 Task: Create a rule from the Routing list, Task moved to a section -> Set Priority in the project BrainBridge , set the section as To-Do and set the priority of the task as  High
Action: Mouse moved to (1064, 311)
Screenshot: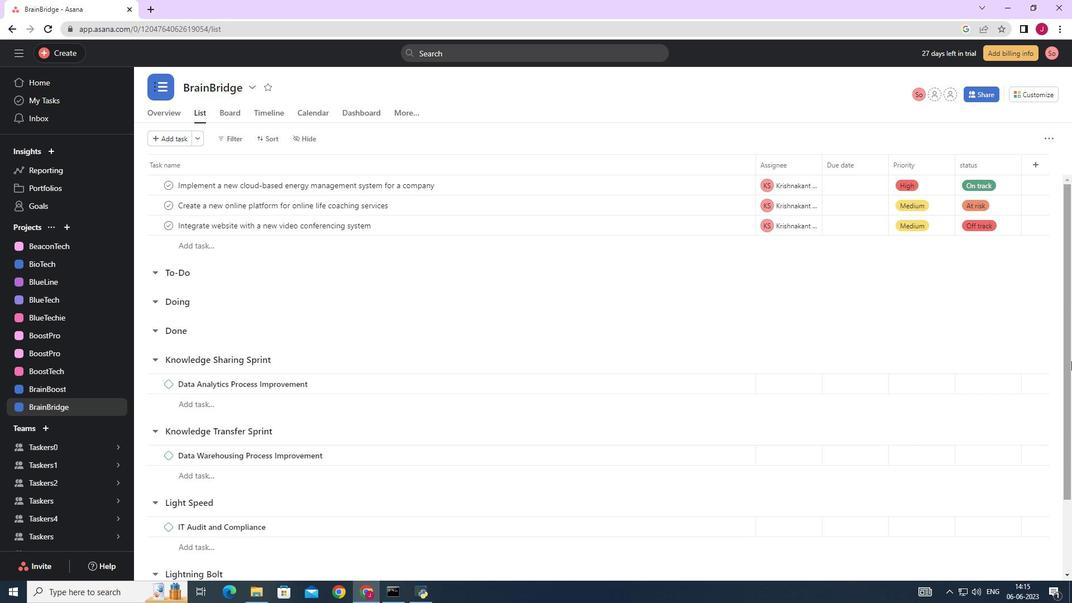 
Action: Mouse scrolled (1064, 311) with delta (0, 0)
Screenshot: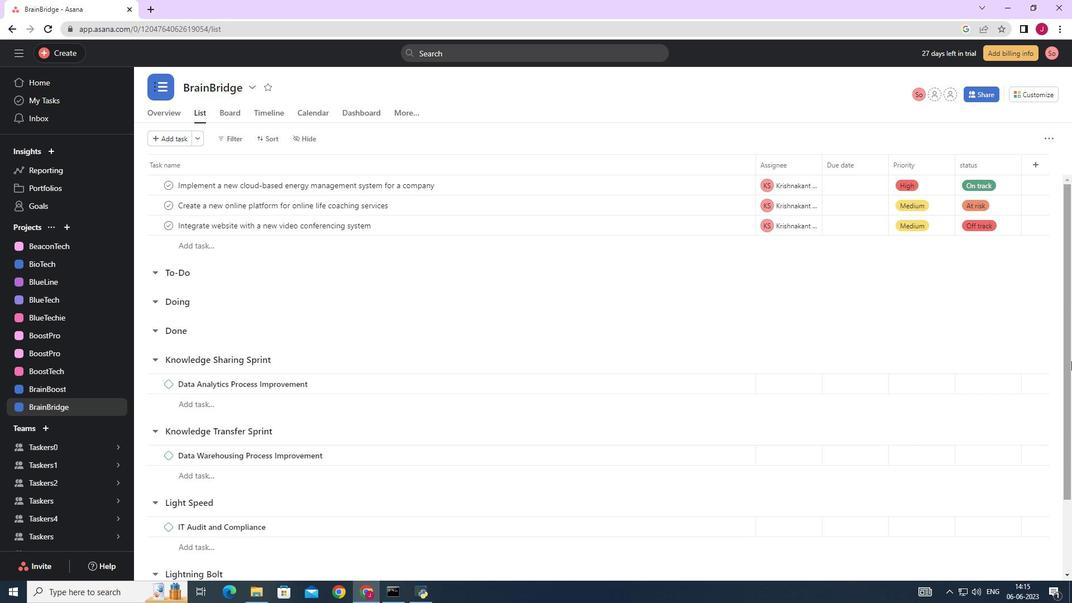 
Action: Mouse moved to (1062, 306)
Screenshot: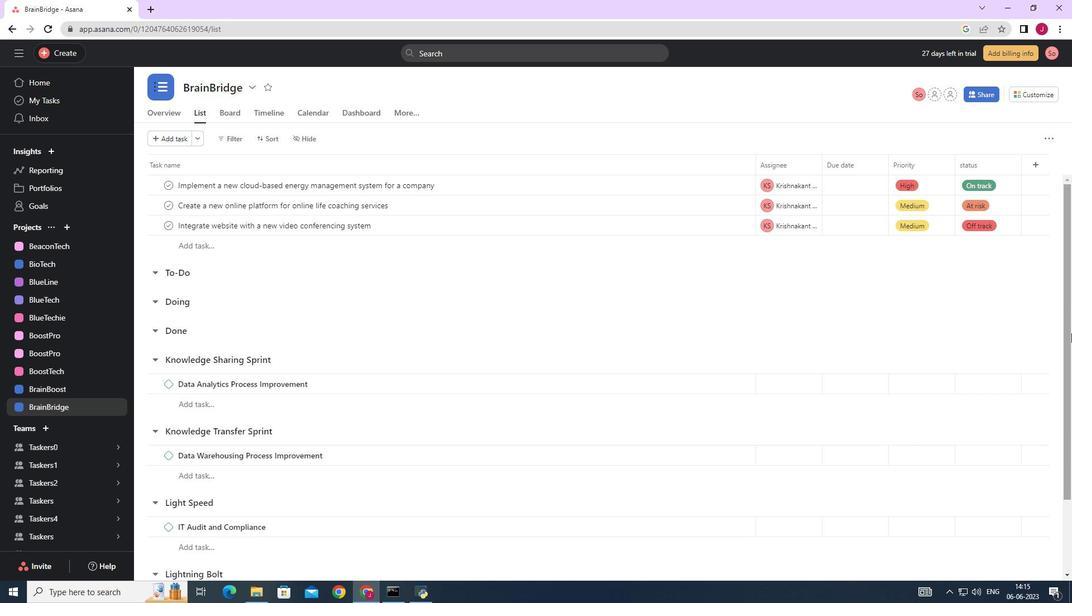 
Action: Mouse scrolled (1062, 307) with delta (0, 0)
Screenshot: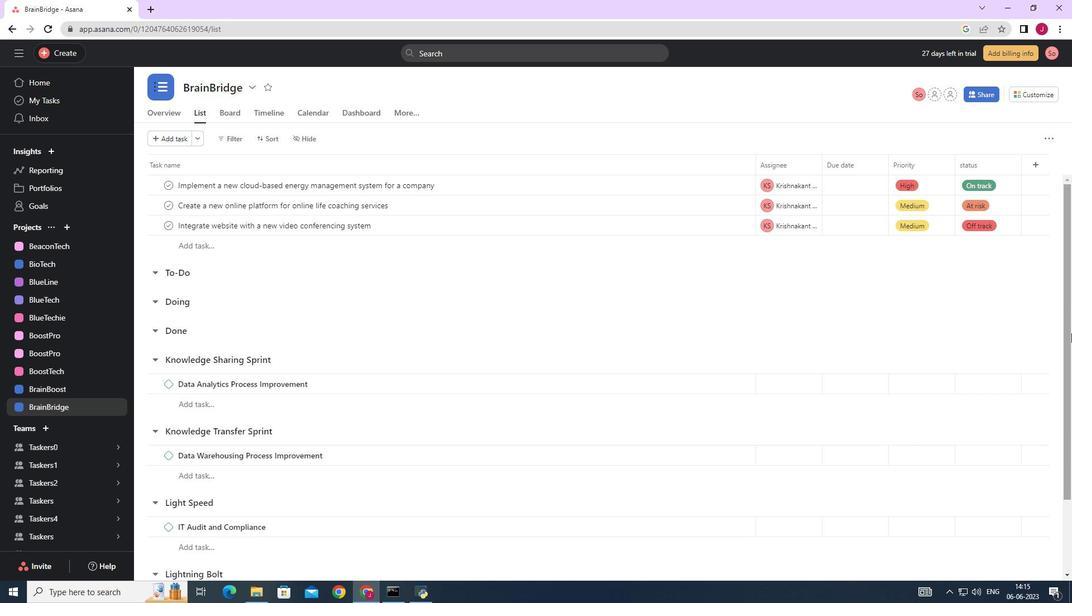 
Action: Mouse moved to (1061, 305)
Screenshot: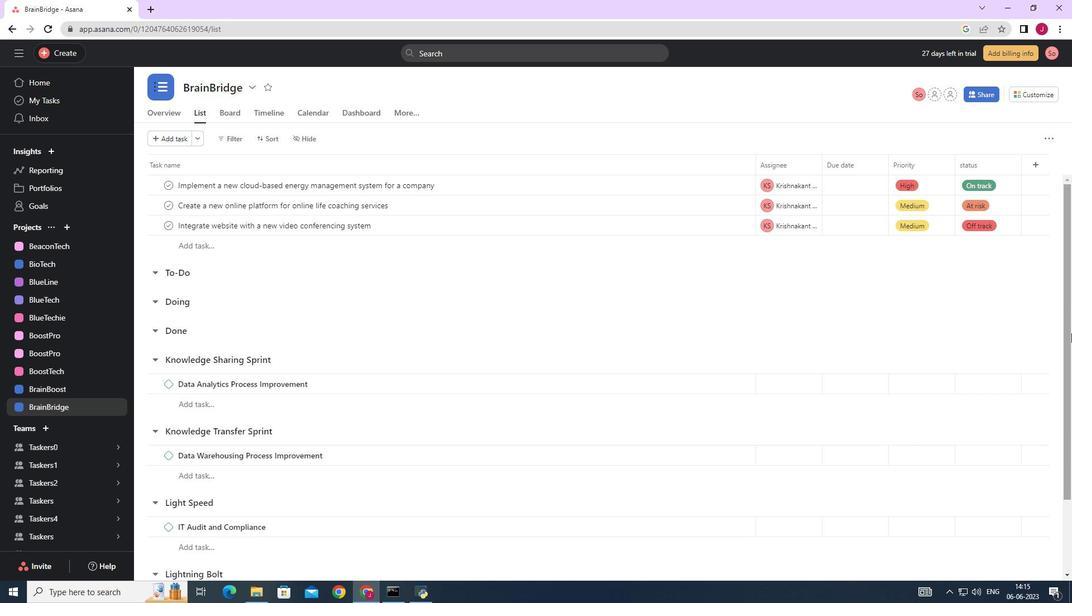 
Action: Mouse scrolled (1061, 305) with delta (0, 0)
Screenshot: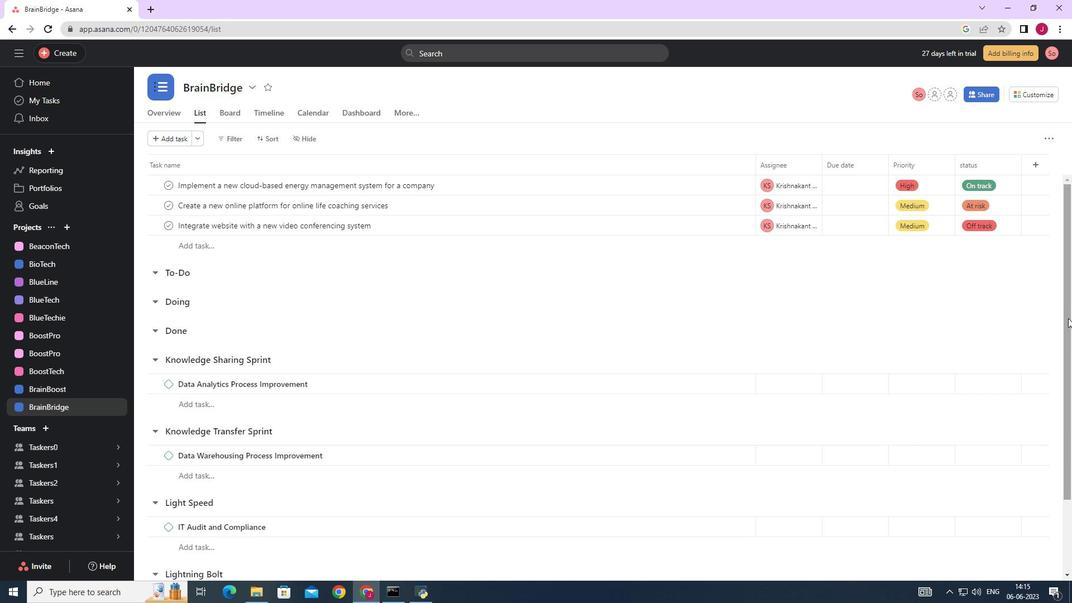 
Action: Mouse moved to (1060, 303)
Screenshot: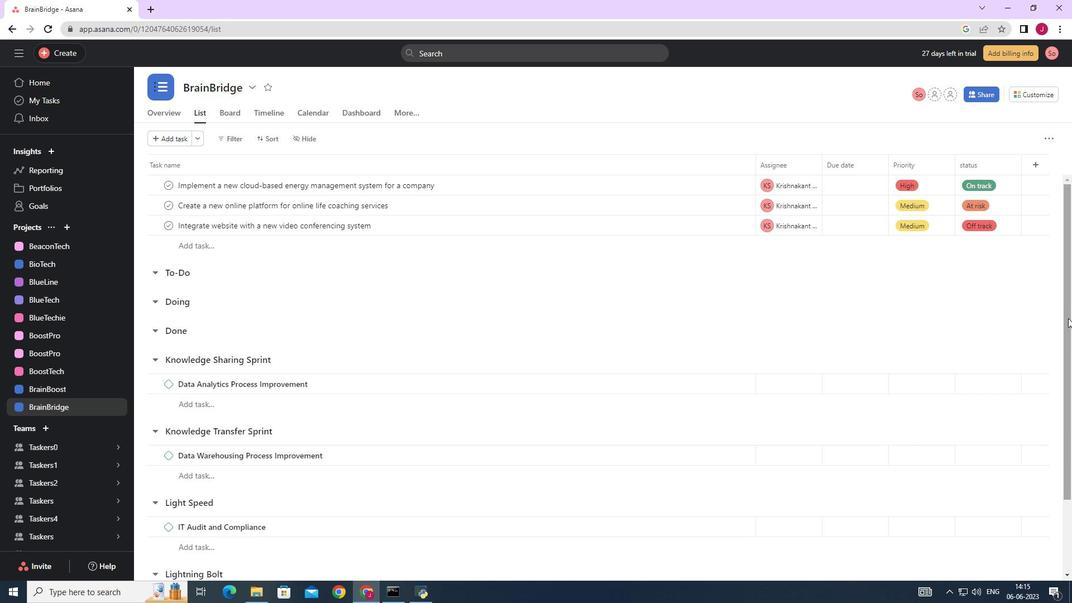 
Action: Mouse scrolled (1060, 304) with delta (0, 0)
Screenshot: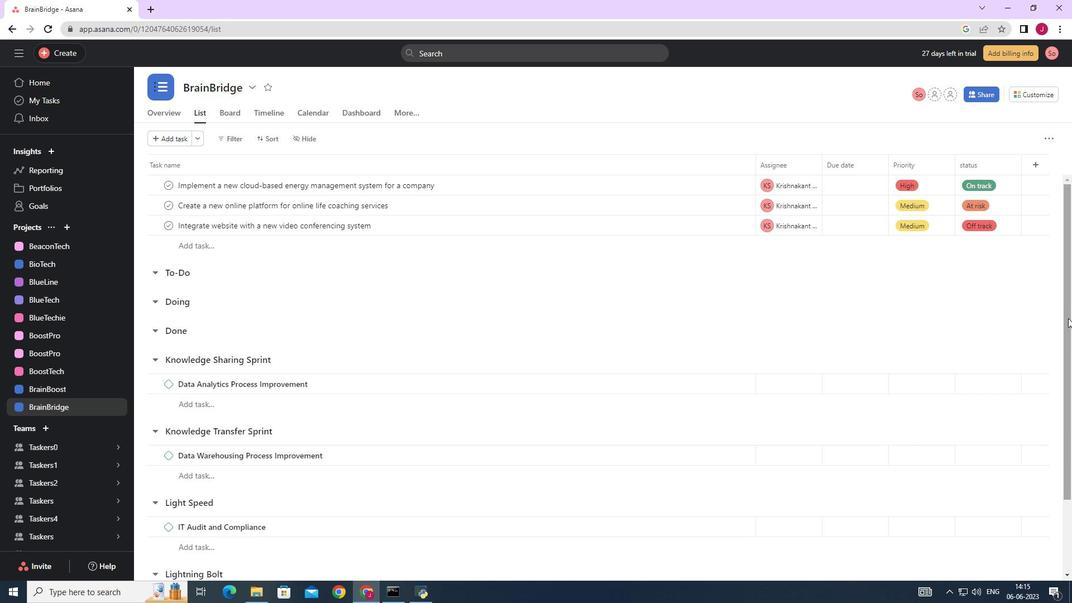 
Action: Mouse moved to (1034, 94)
Screenshot: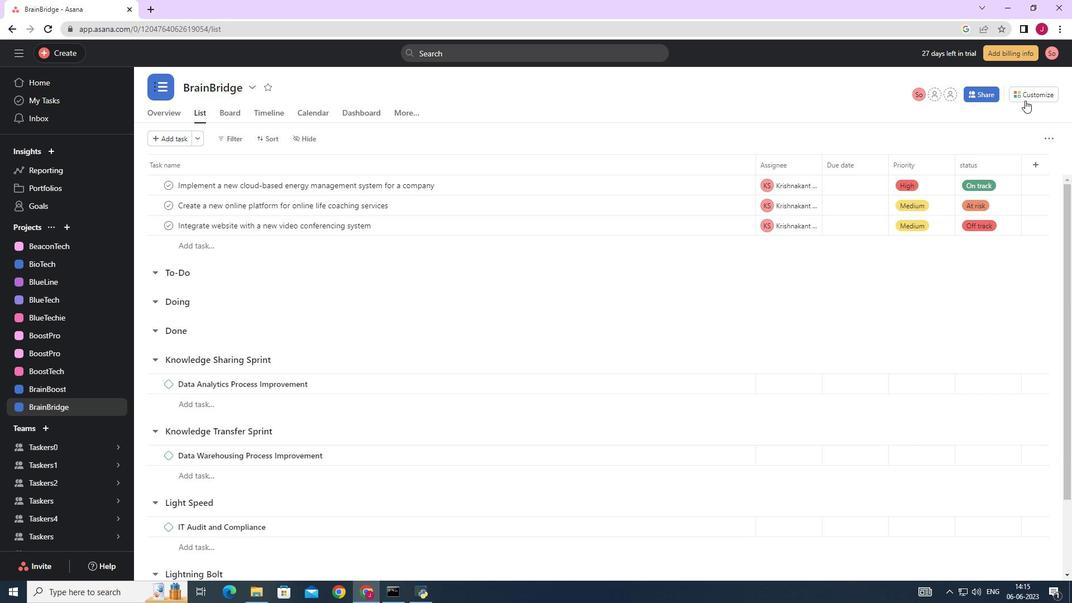 
Action: Mouse pressed left at (1034, 94)
Screenshot: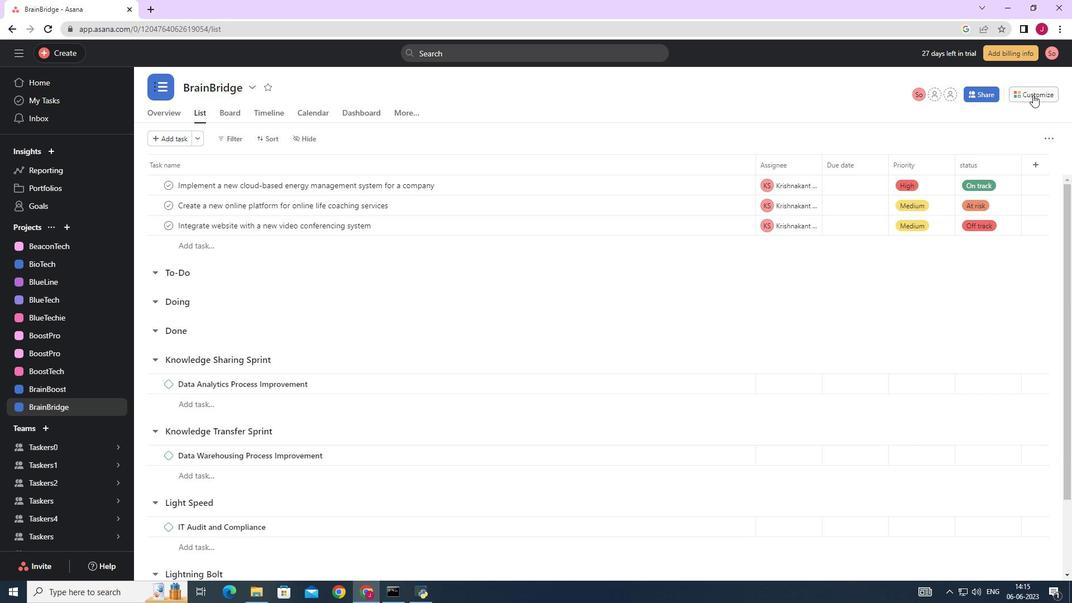 
Action: Mouse moved to (844, 245)
Screenshot: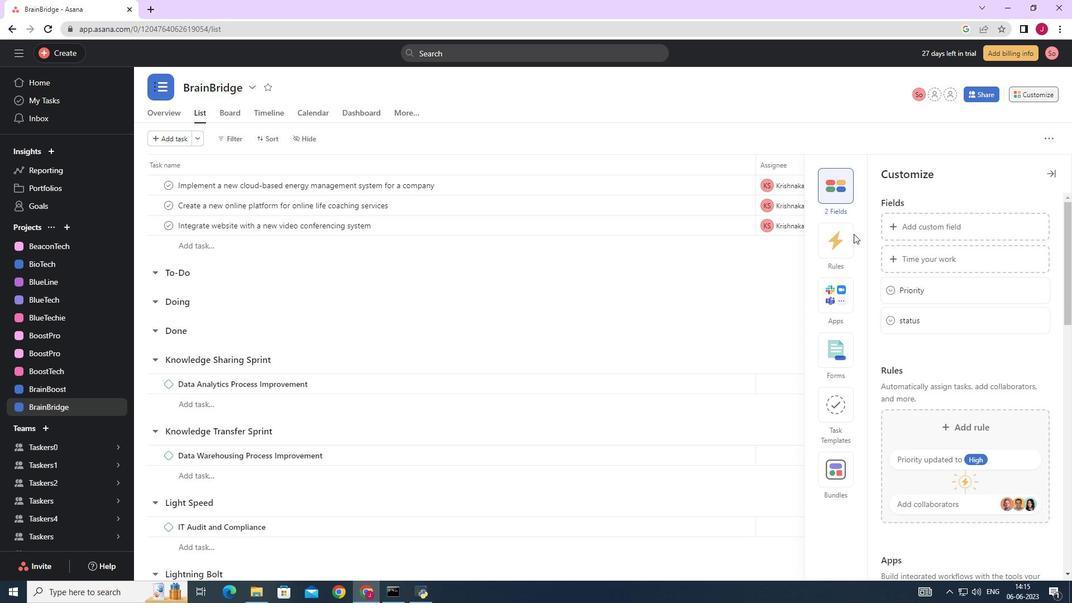 
Action: Mouse pressed left at (844, 245)
Screenshot: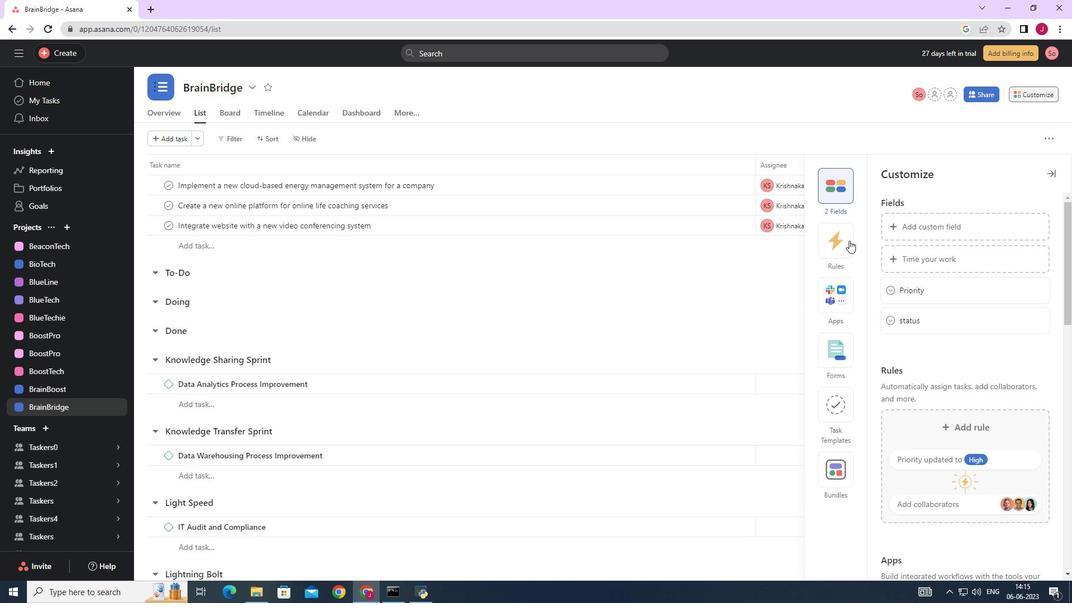 
Action: Mouse moved to (970, 255)
Screenshot: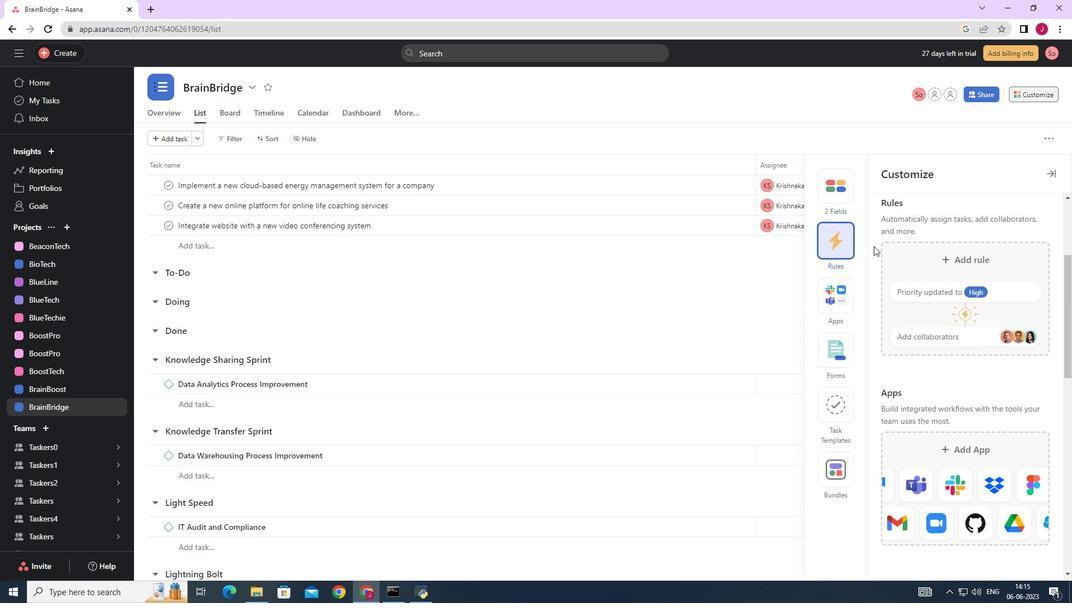 
Action: Mouse pressed left at (970, 255)
Screenshot: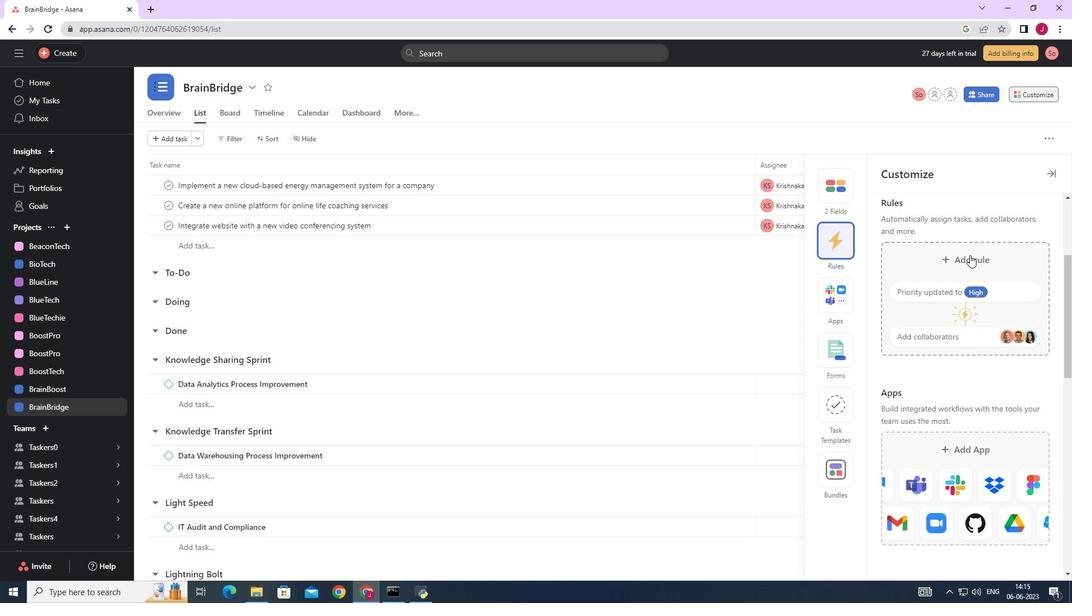 
Action: Mouse moved to (238, 145)
Screenshot: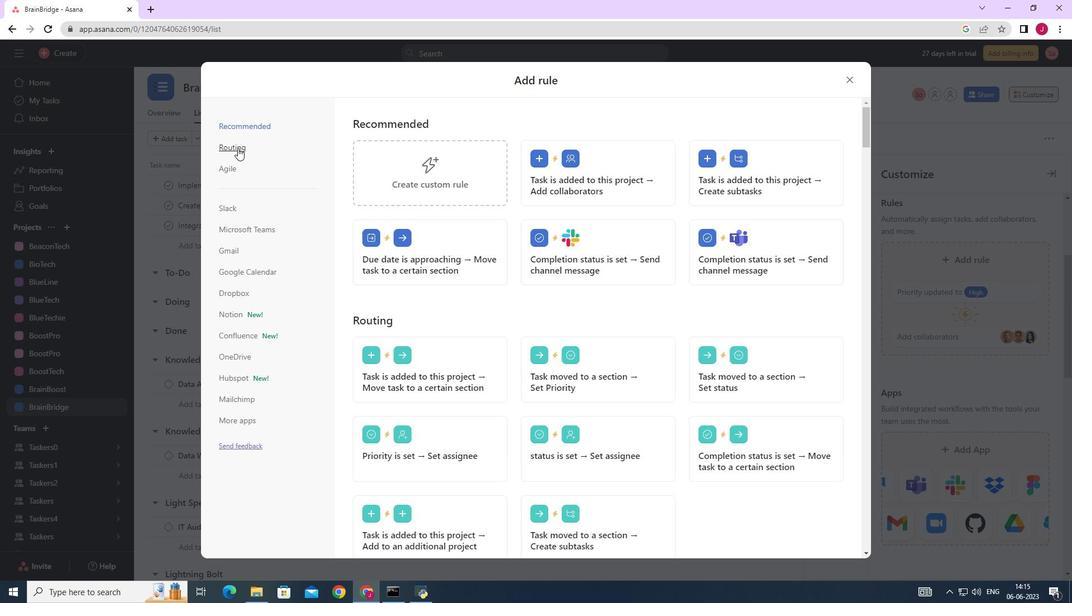 
Action: Mouse pressed left at (238, 145)
Screenshot: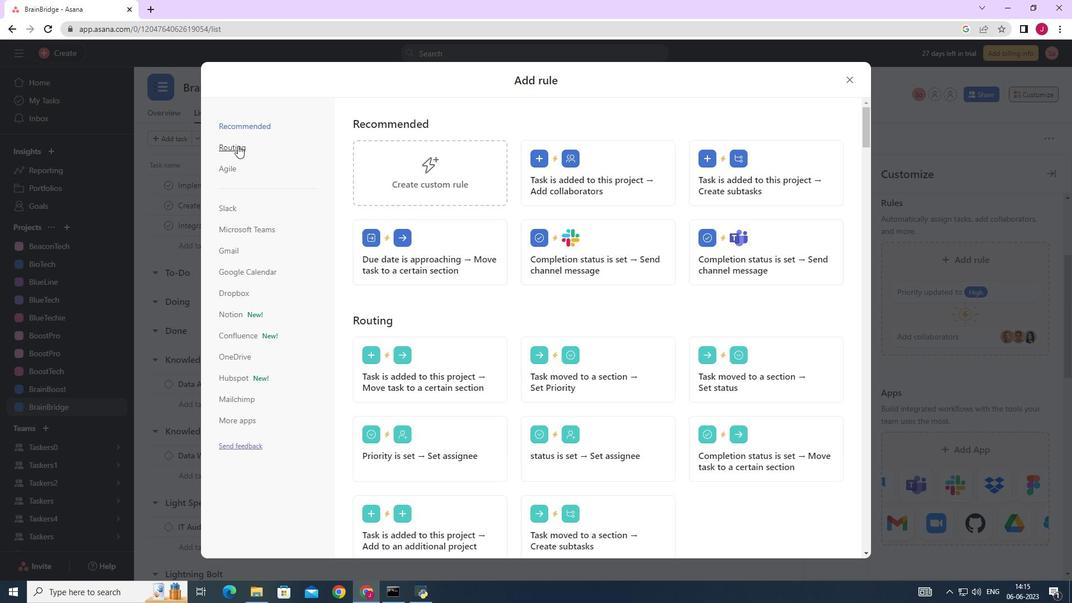 
Action: Mouse moved to (610, 168)
Screenshot: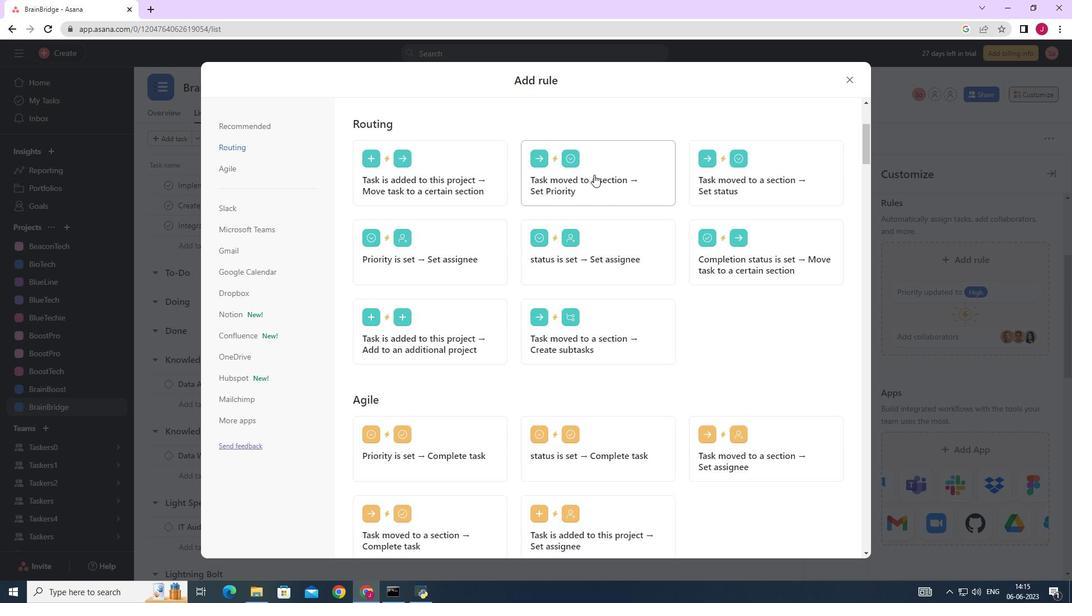 
Action: Mouse pressed left at (610, 168)
Screenshot: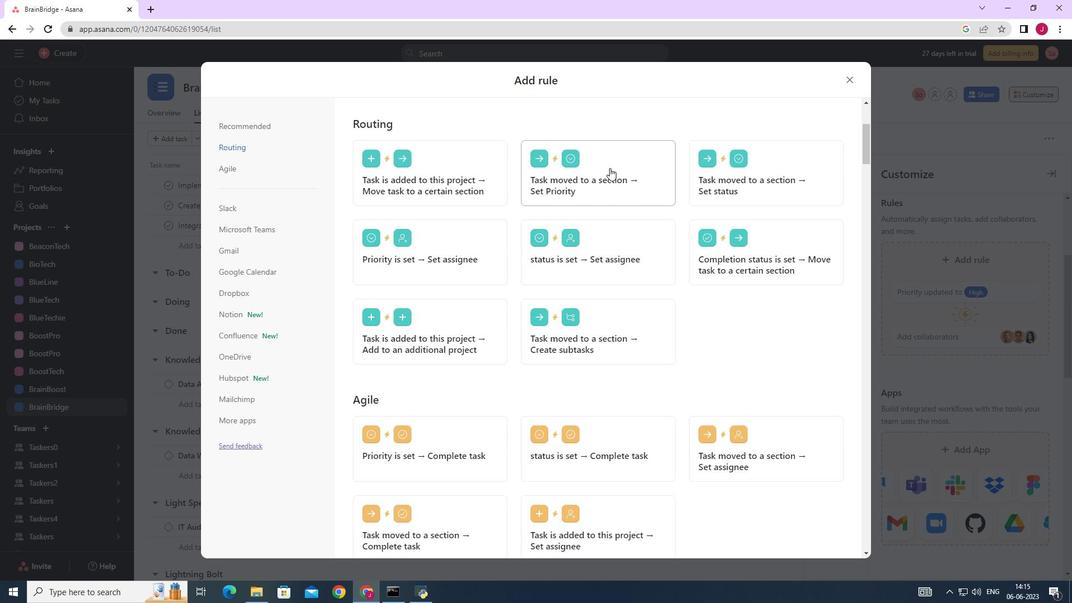 
Action: Mouse moved to (456, 301)
Screenshot: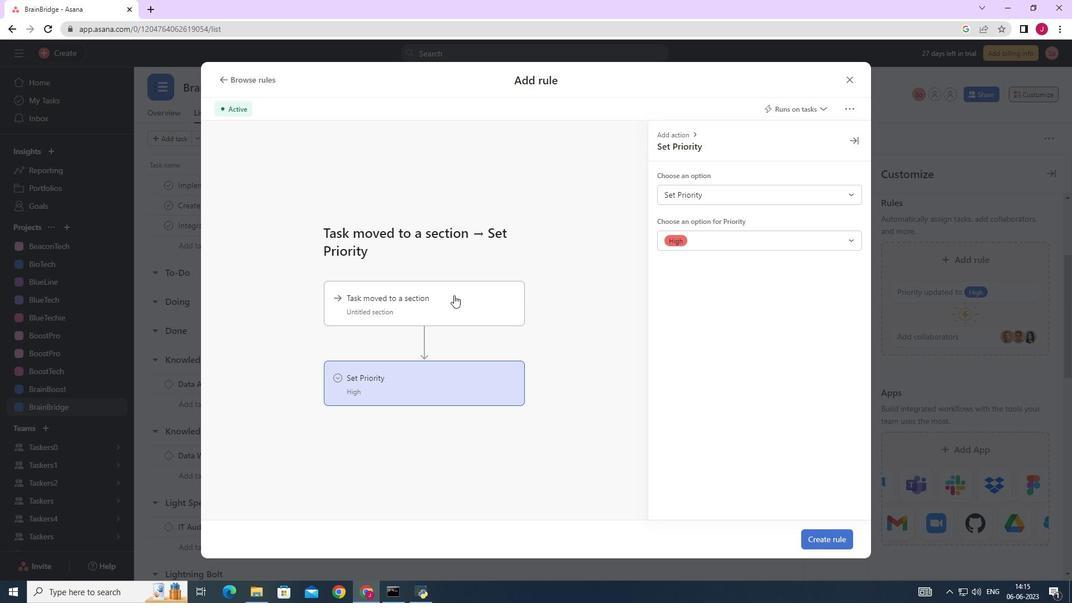 
Action: Mouse pressed left at (456, 301)
Screenshot: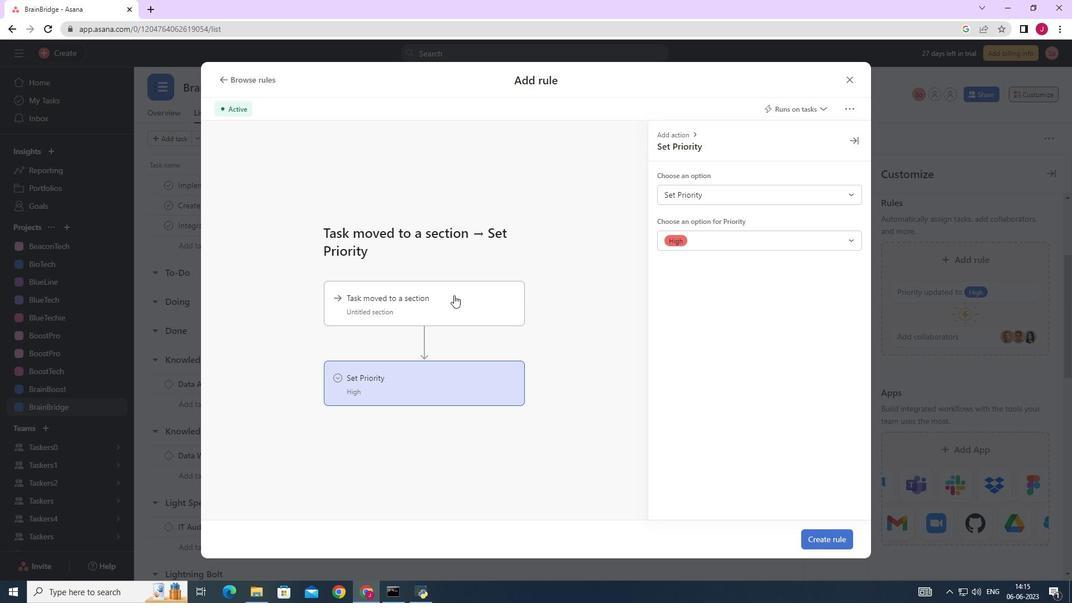 
Action: Mouse moved to (738, 195)
Screenshot: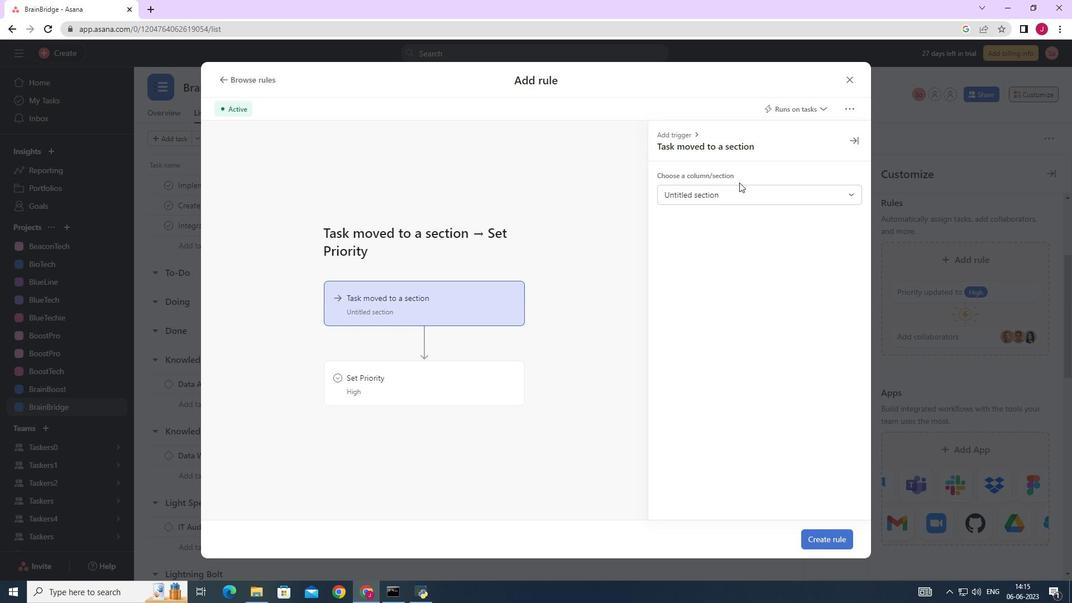 
Action: Mouse pressed left at (738, 195)
Screenshot: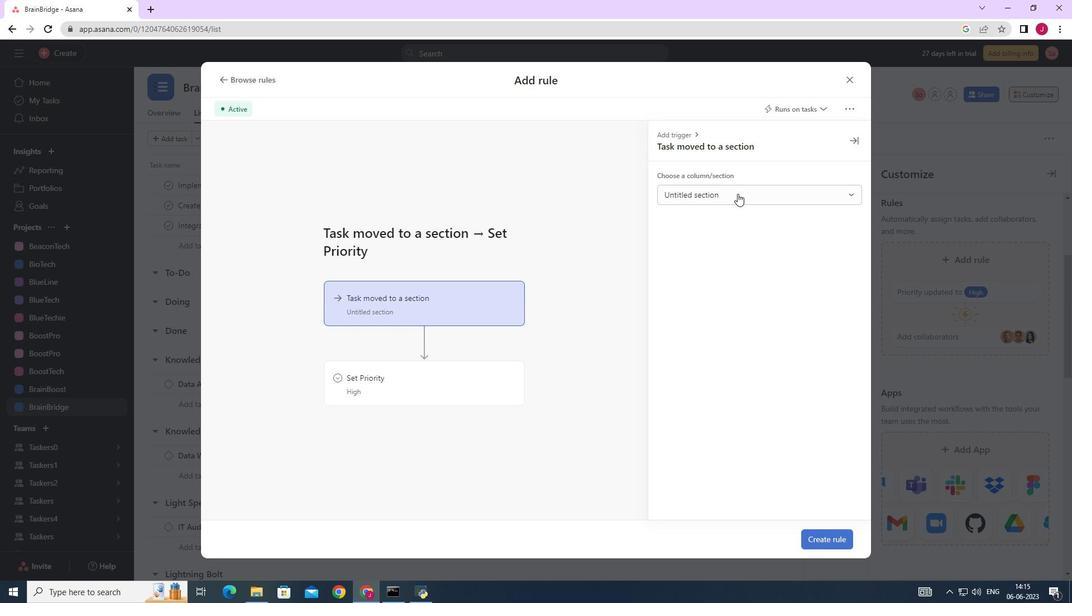 
Action: Mouse moved to (685, 241)
Screenshot: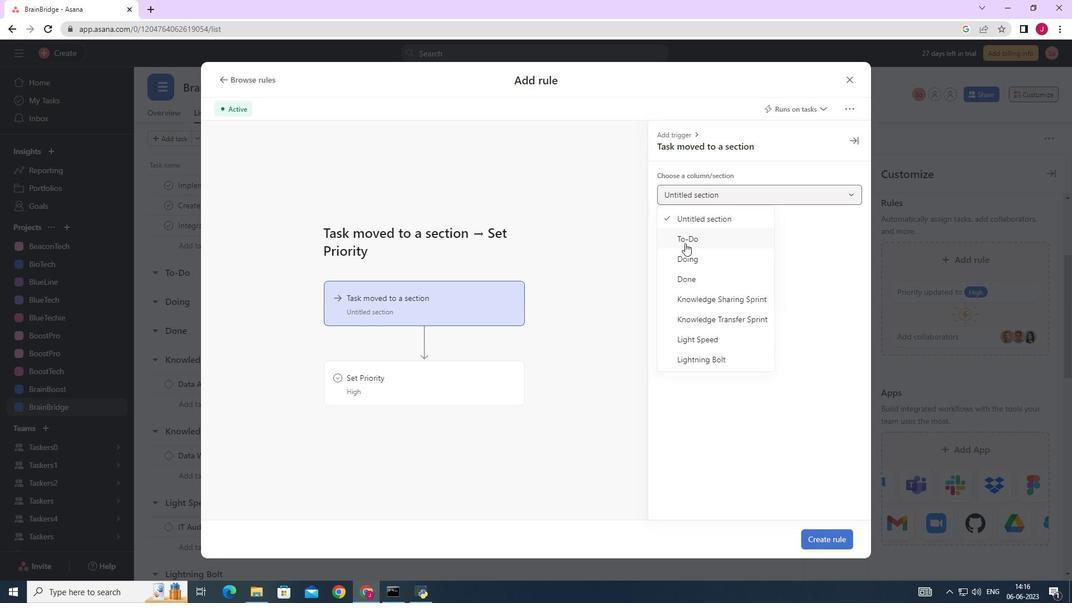 
Action: Mouse pressed left at (685, 241)
Screenshot: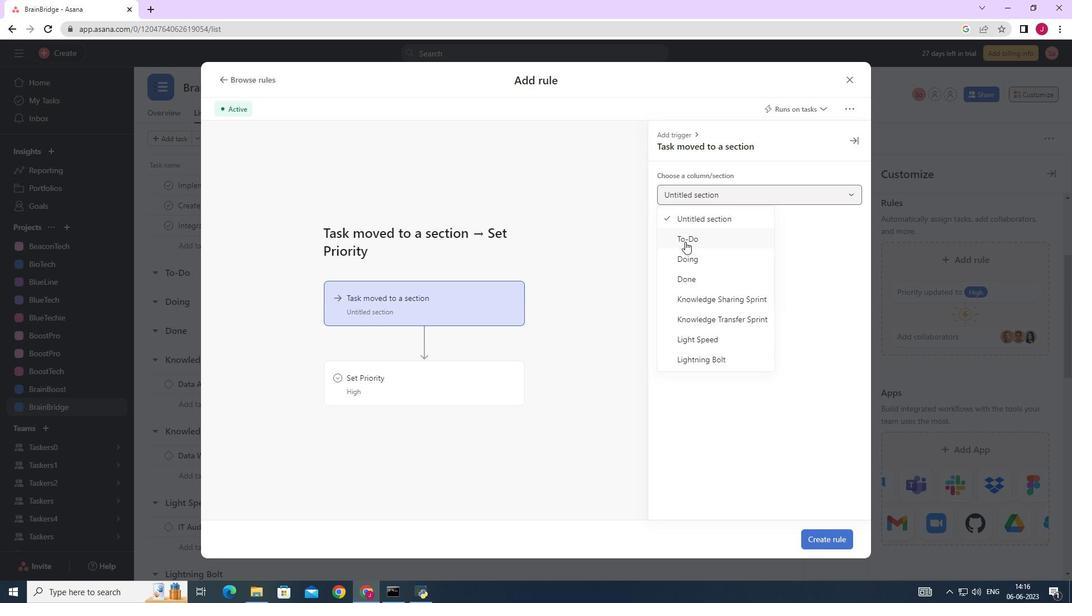 
Action: Mouse moved to (453, 379)
Screenshot: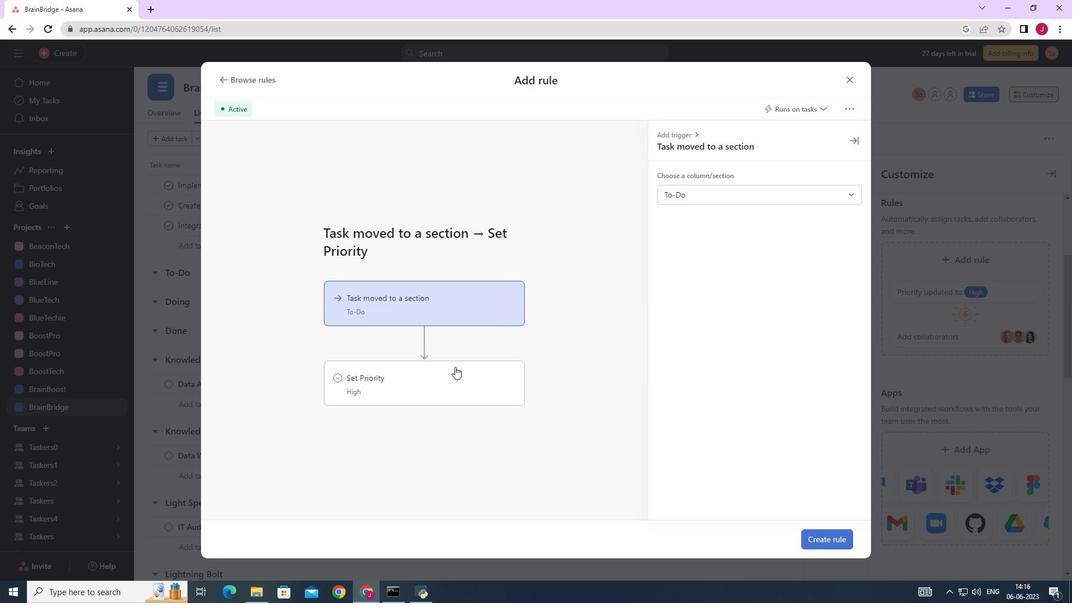 
Action: Mouse pressed left at (453, 379)
Screenshot: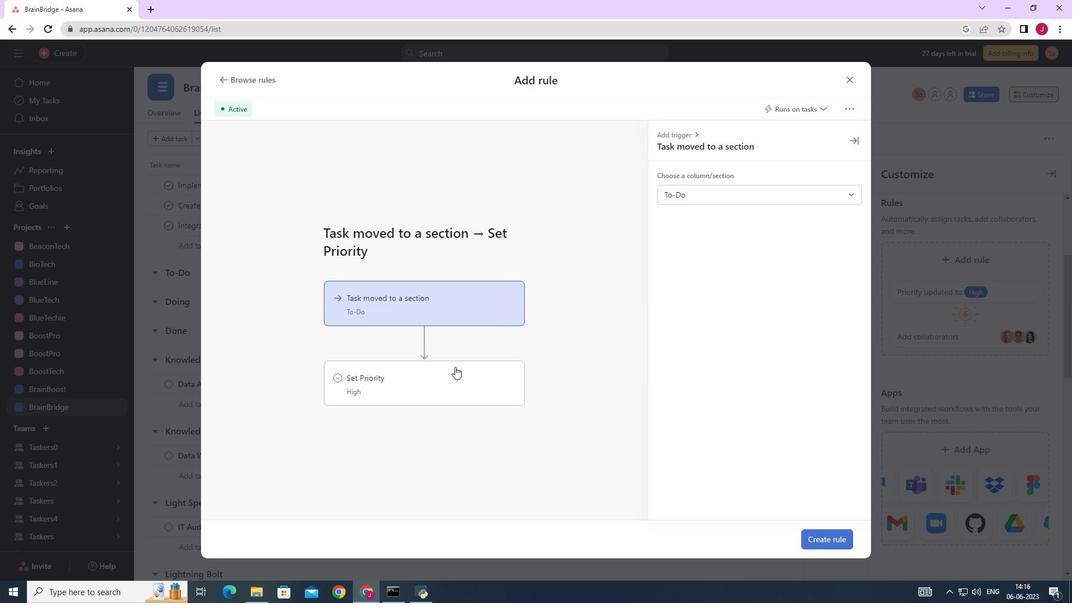 
Action: Mouse moved to (685, 189)
Screenshot: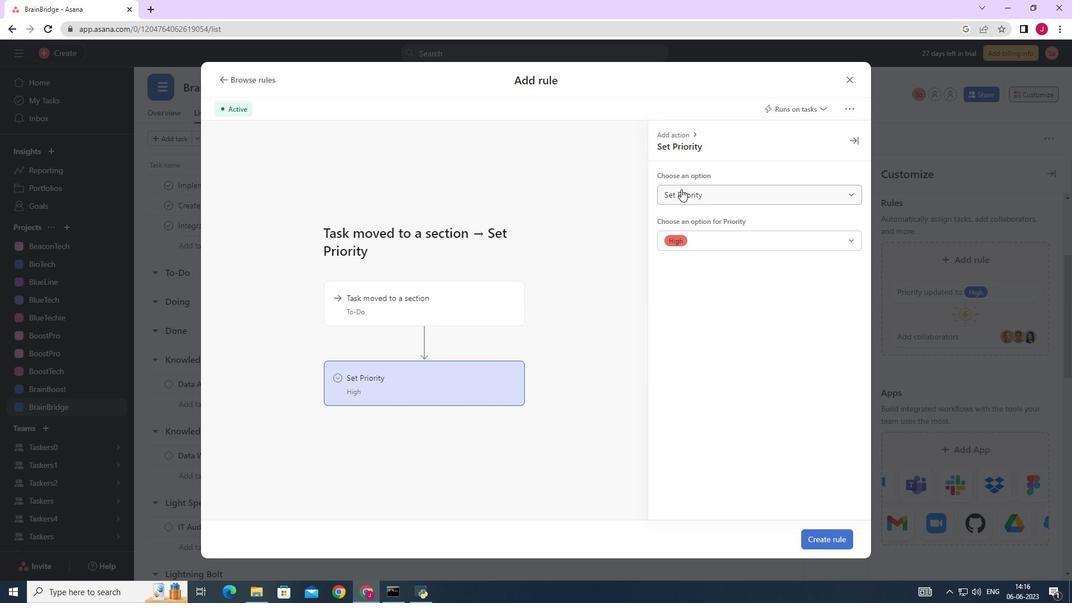
Action: Mouse pressed left at (685, 189)
Screenshot: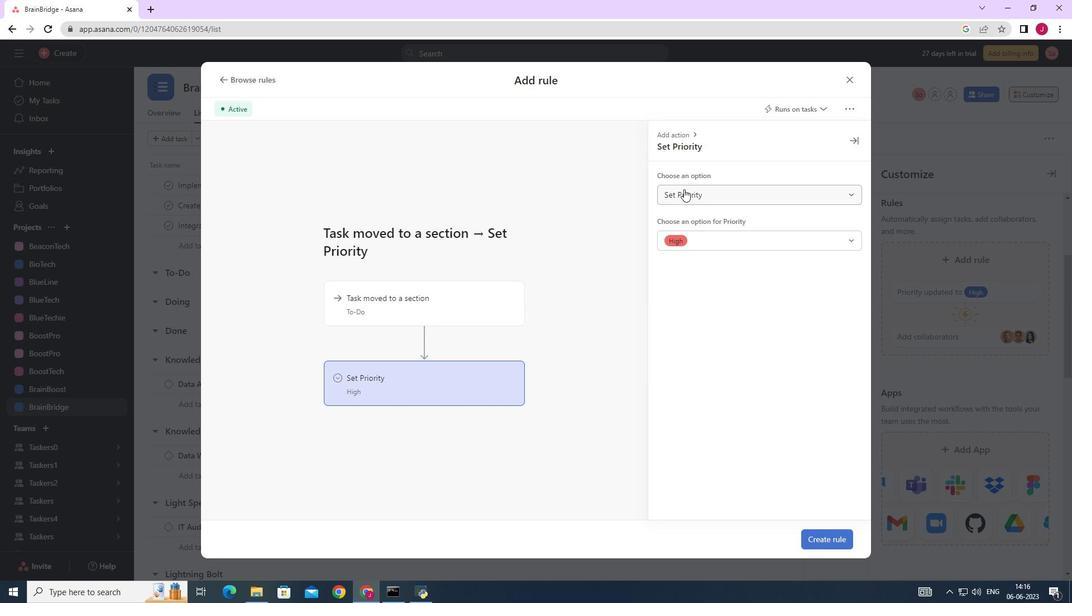 
Action: Mouse moved to (687, 215)
Screenshot: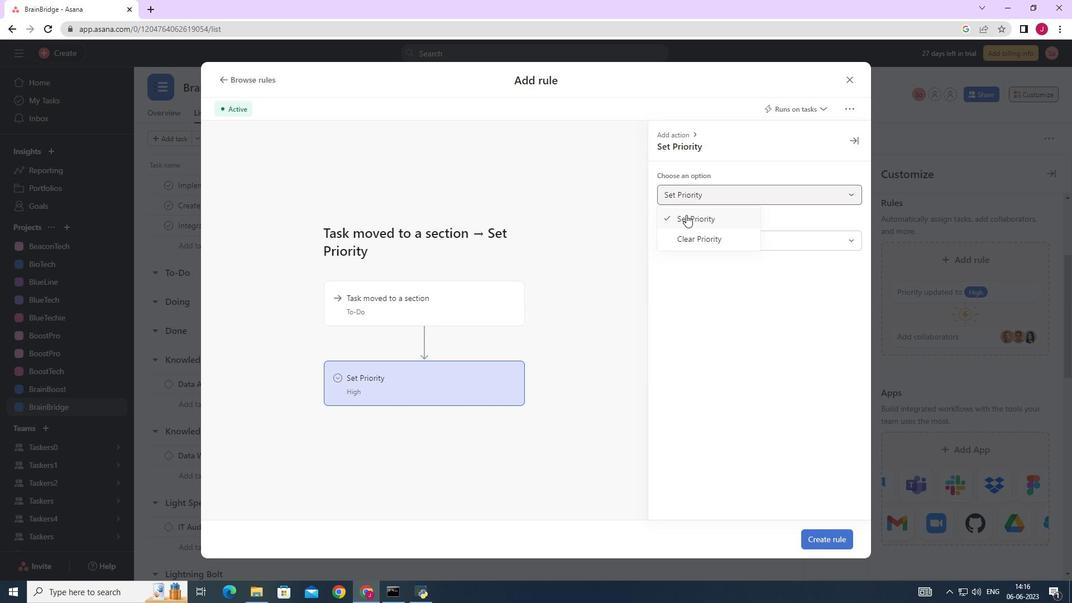 
Action: Mouse pressed left at (687, 215)
Screenshot: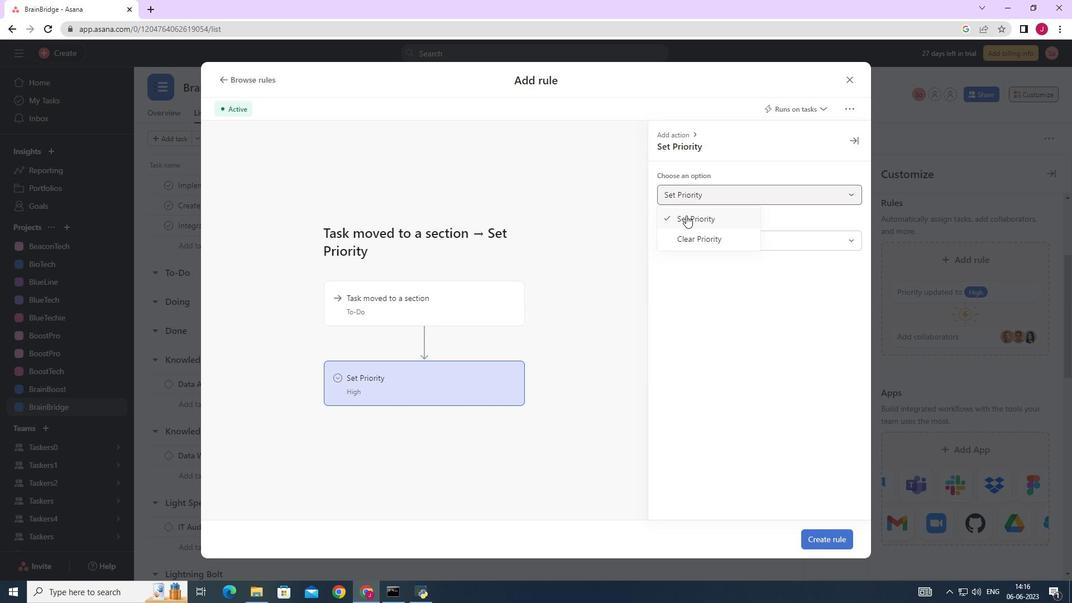 
Action: Mouse moved to (678, 242)
Screenshot: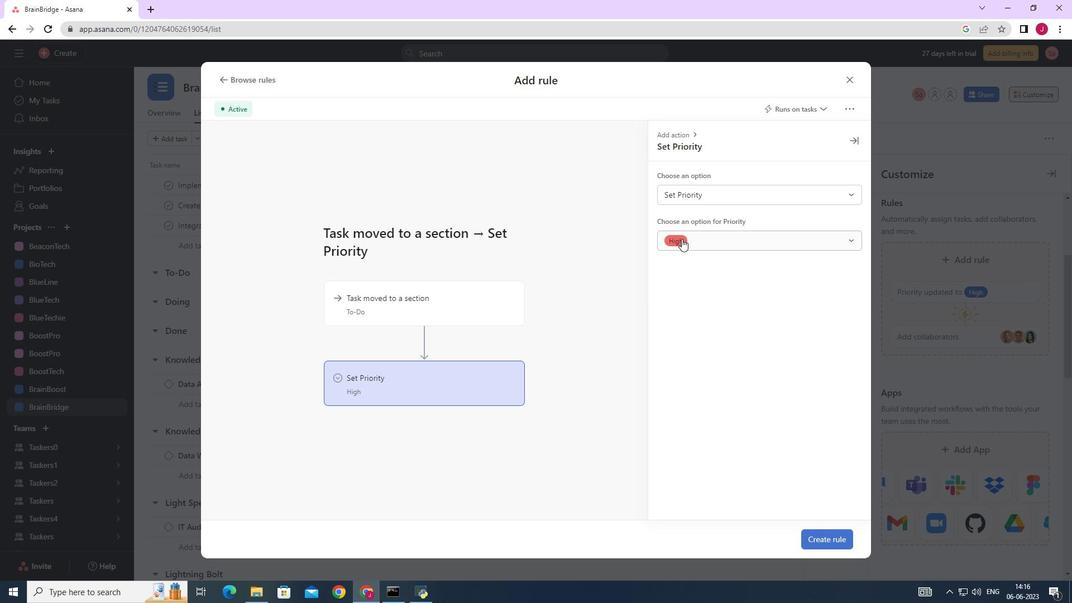 
Action: Mouse pressed left at (678, 242)
Screenshot: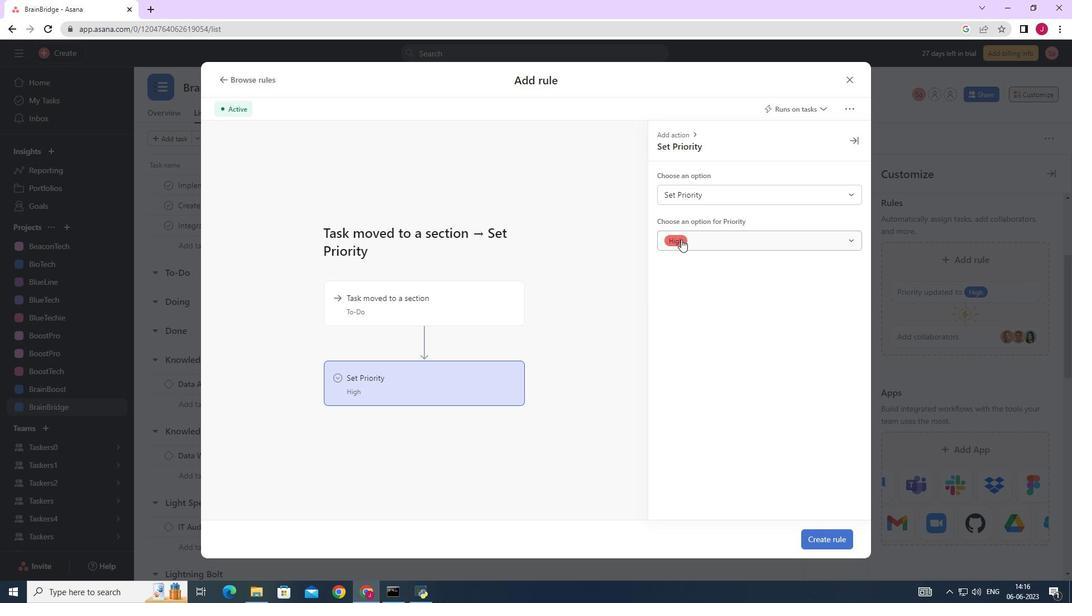 
Action: Mouse moved to (686, 263)
Screenshot: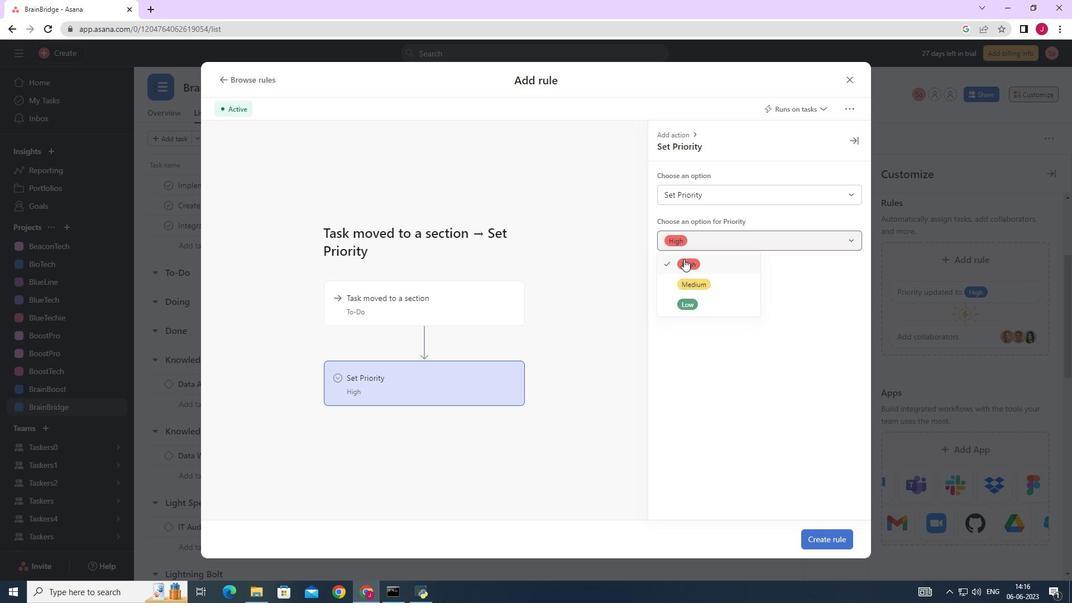 
Action: Mouse pressed left at (686, 263)
Screenshot: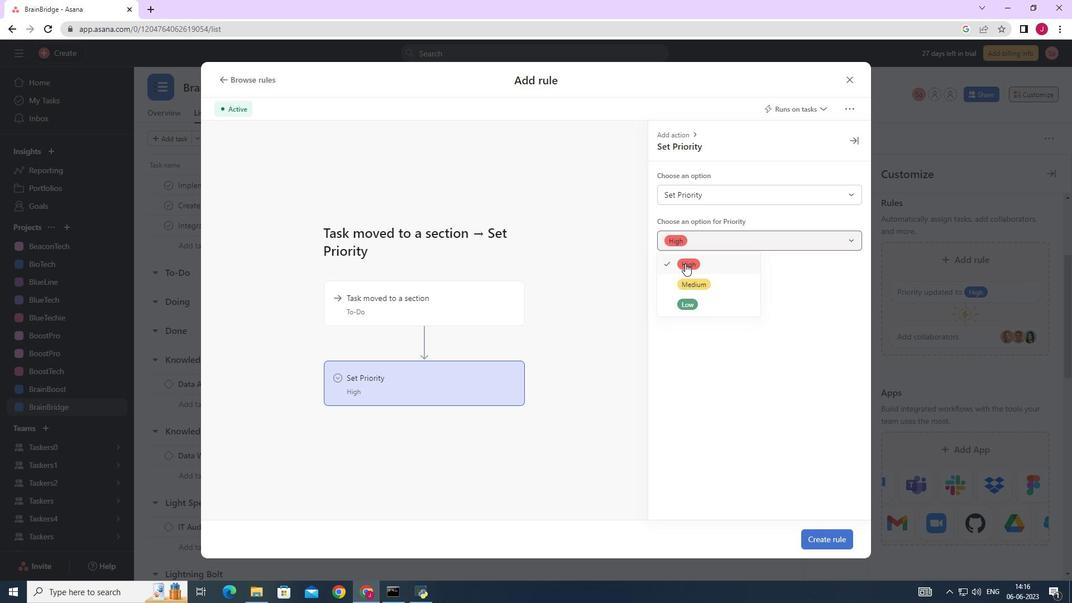
Action: Mouse moved to (815, 538)
Screenshot: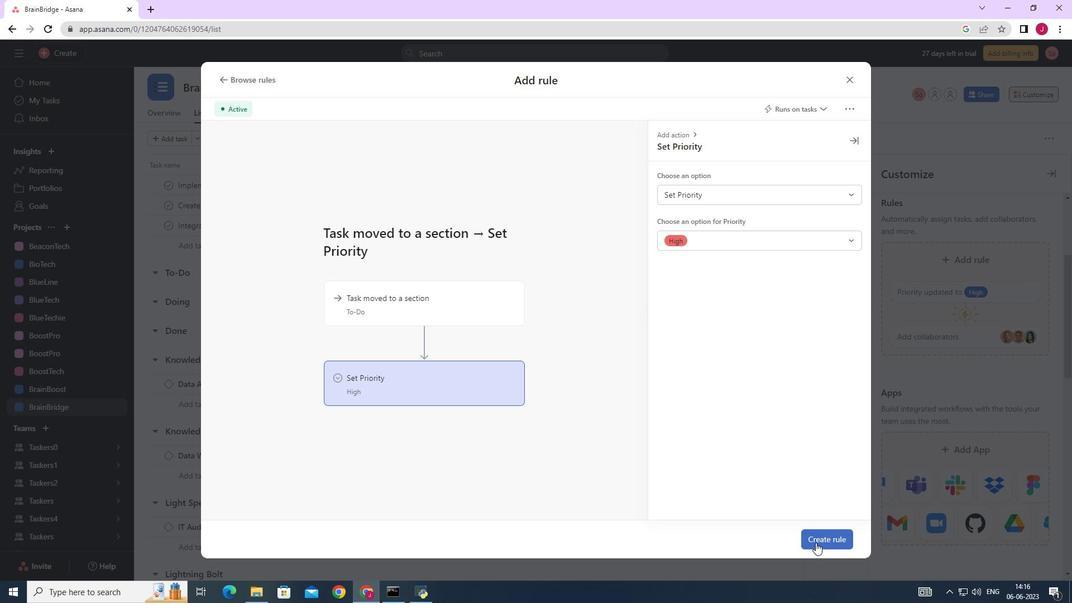 
Action: Mouse pressed left at (815, 538)
Screenshot: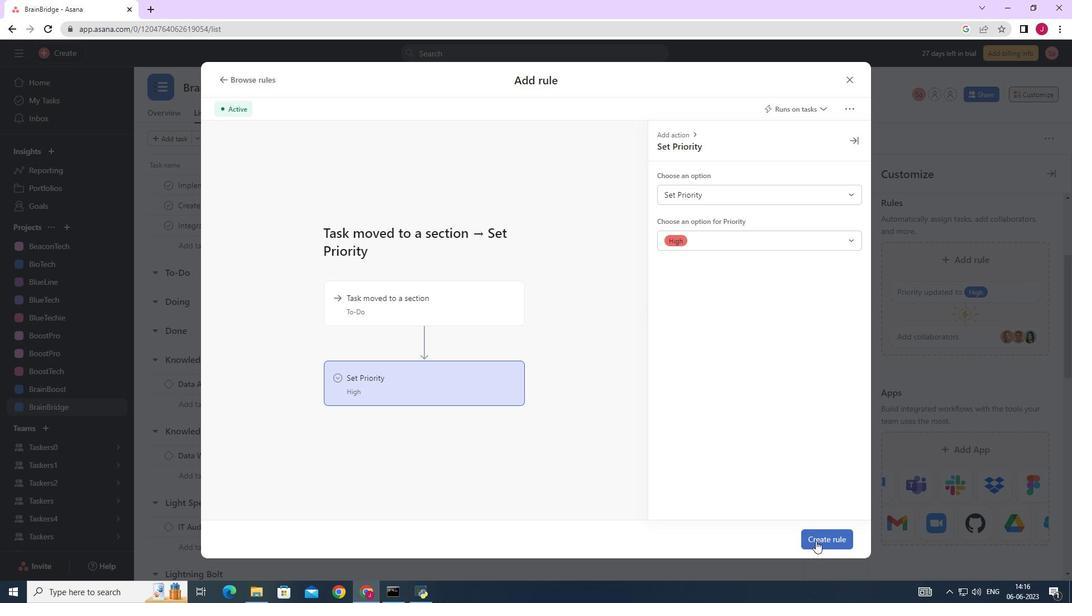 
Action: Mouse moved to (799, 503)
Screenshot: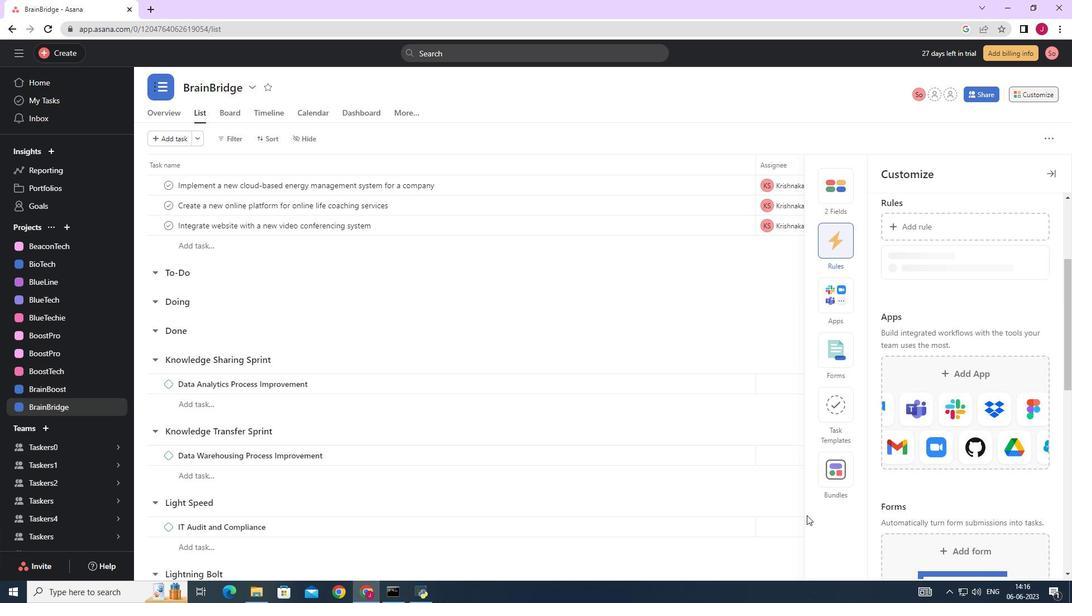 
